 Task: Create a due date automation trigger when advanced on, on the tuesday of the week a card is due add fields without custom field "Resume" set to a number lower than 1 and lower than 10 at 11:00 AM.
Action: Mouse moved to (987, 76)
Screenshot: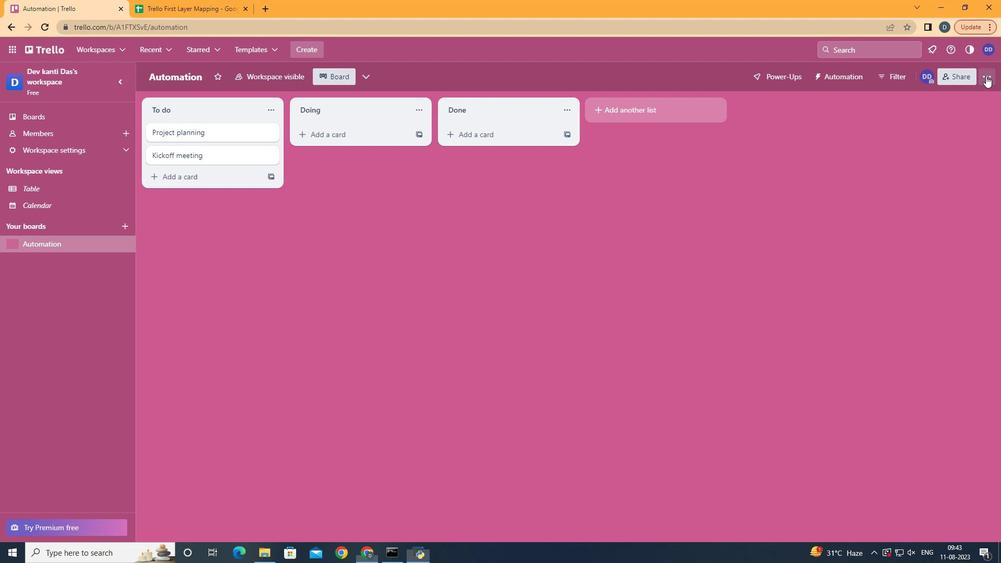
Action: Mouse pressed left at (987, 76)
Screenshot: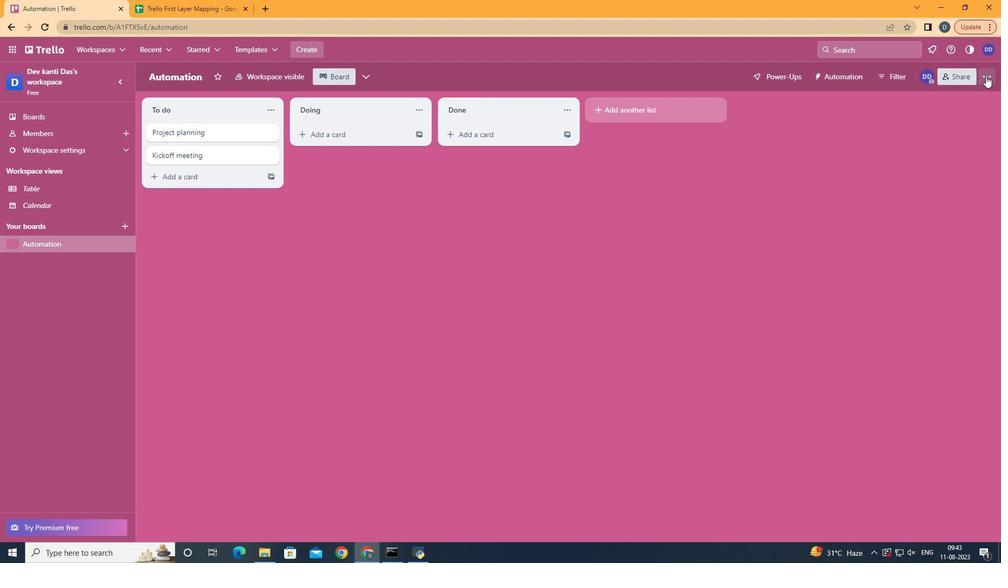 
Action: Mouse moved to (915, 217)
Screenshot: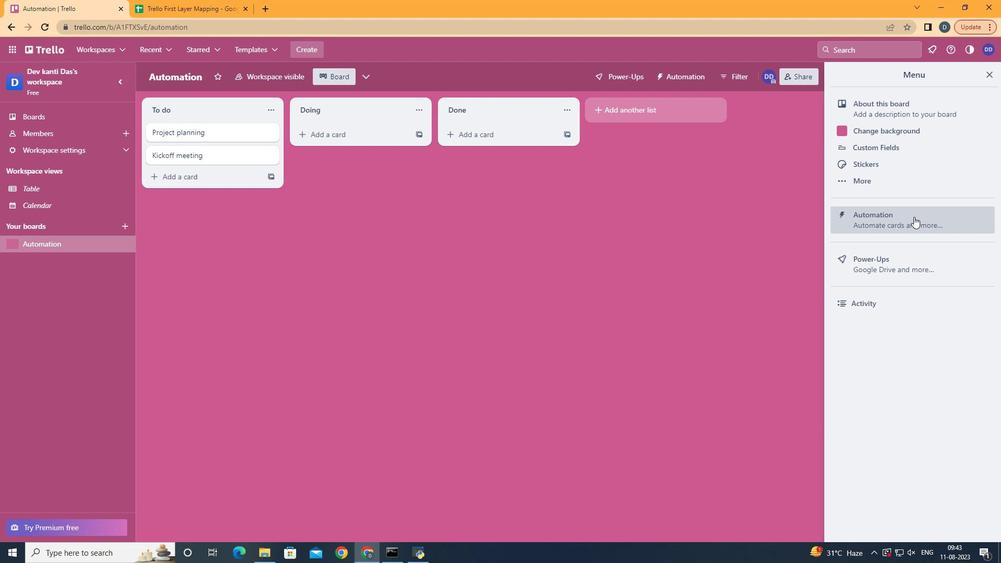 
Action: Mouse pressed left at (915, 217)
Screenshot: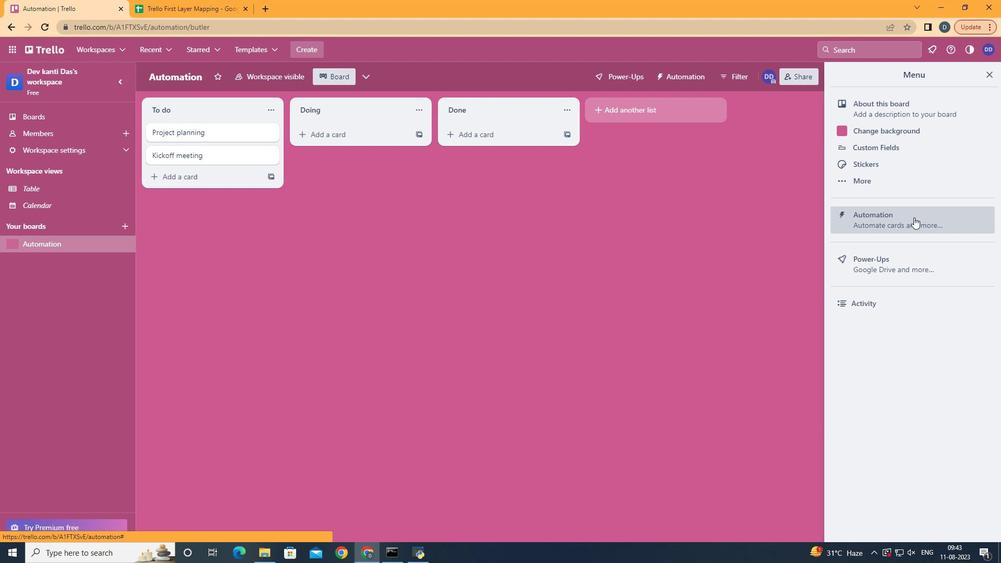 
Action: Mouse moved to (177, 210)
Screenshot: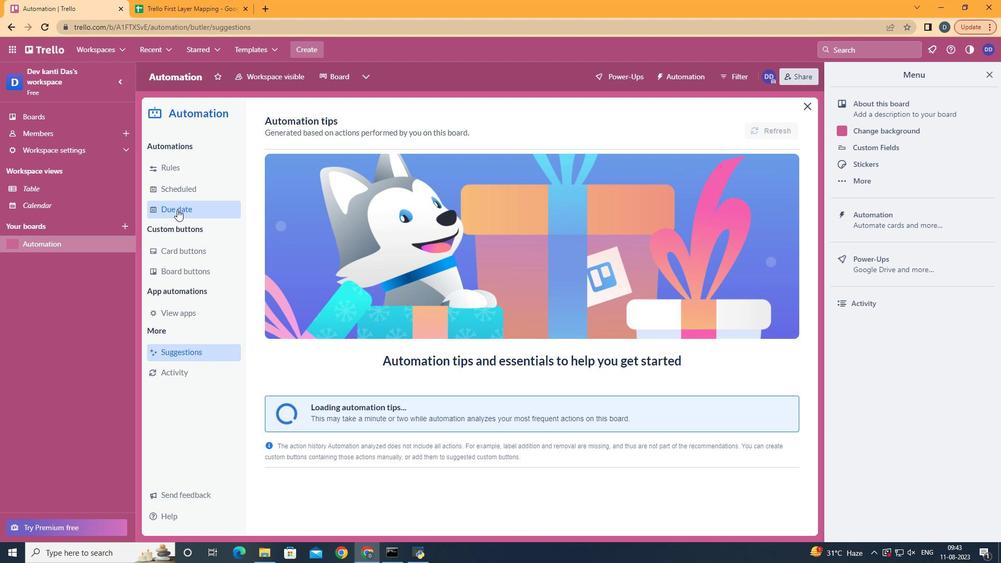 
Action: Mouse pressed left at (177, 210)
Screenshot: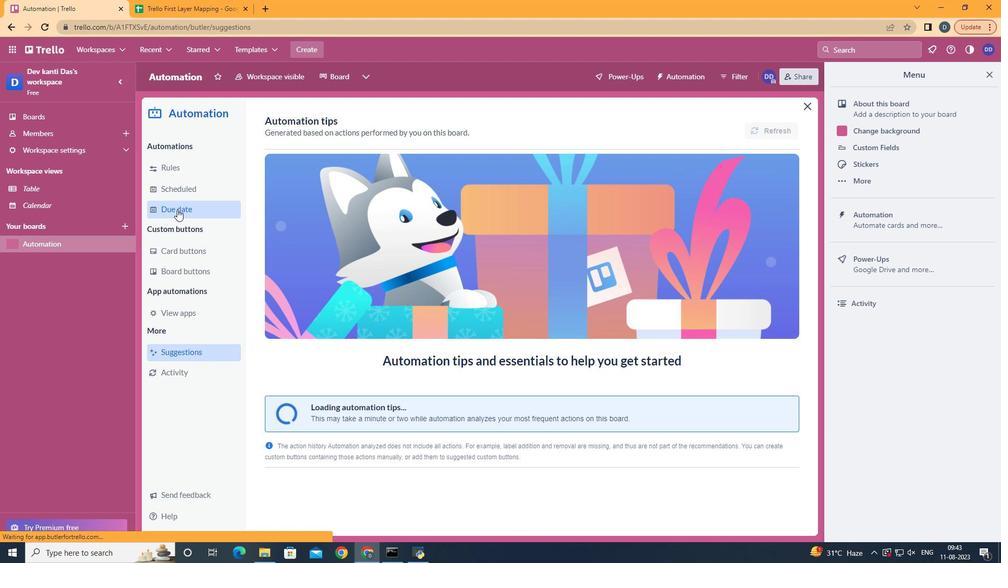 
Action: Mouse moved to (722, 117)
Screenshot: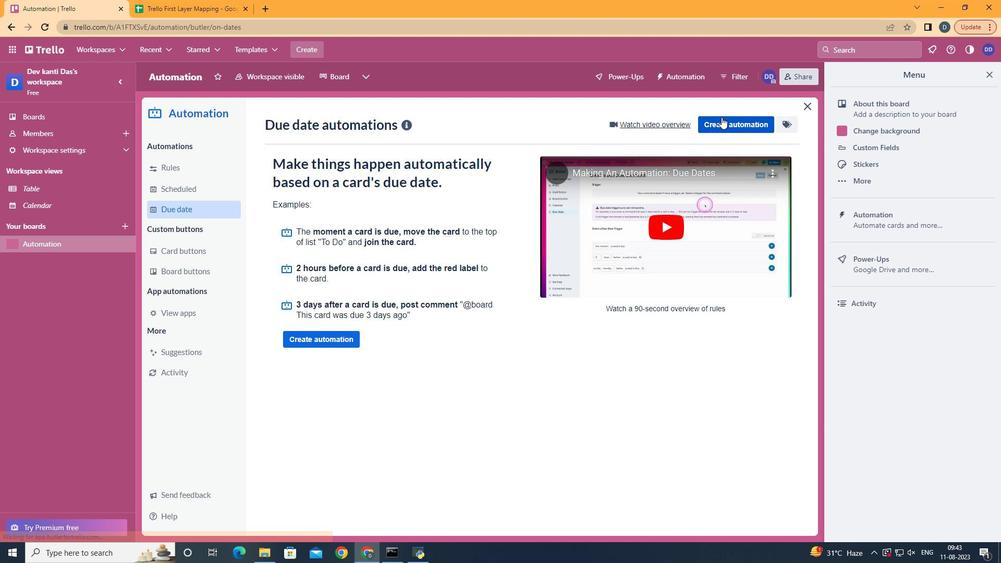 
Action: Mouse pressed left at (722, 117)
Screenshot: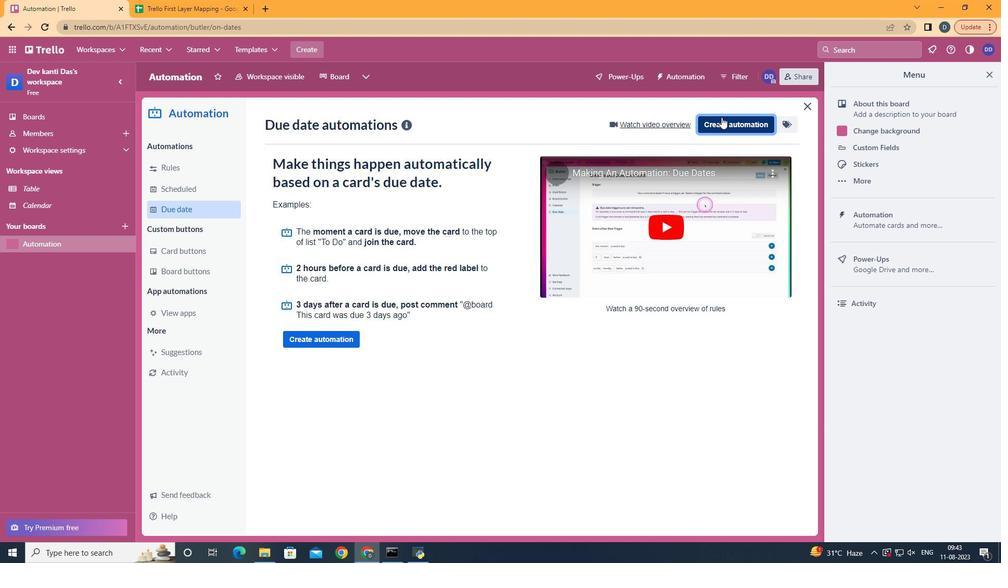 
Action: Mouse moved to (621, 223)
Screenshot: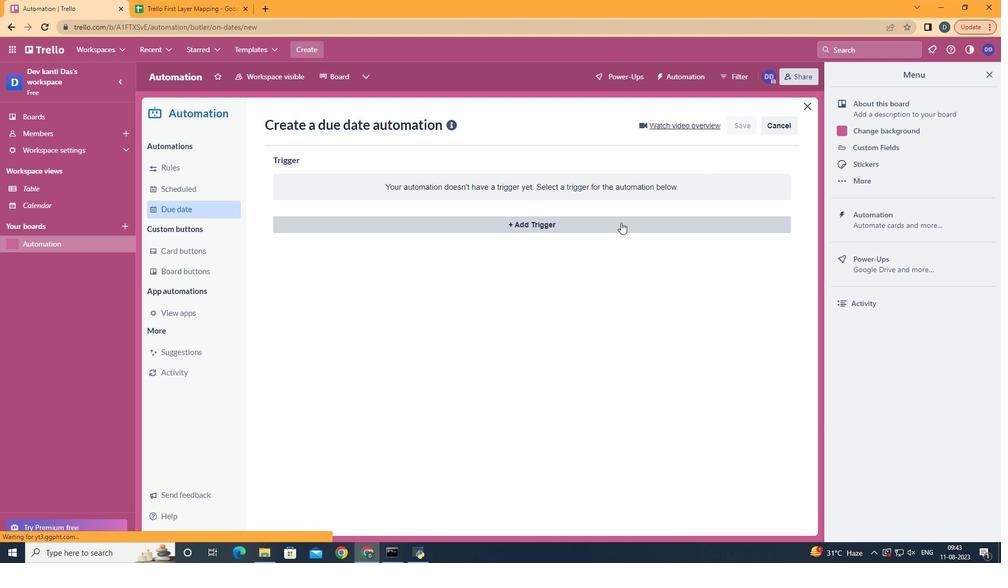 
Action: Mouse pressed left at (621, 223)
Screenshot: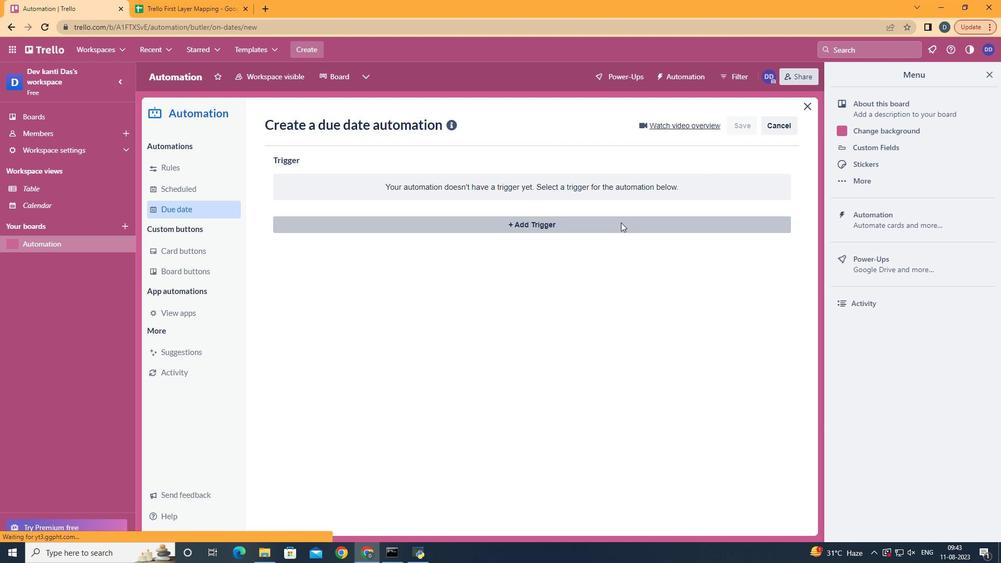 
Action: Mouse moved to (333, 292)
Screenshot: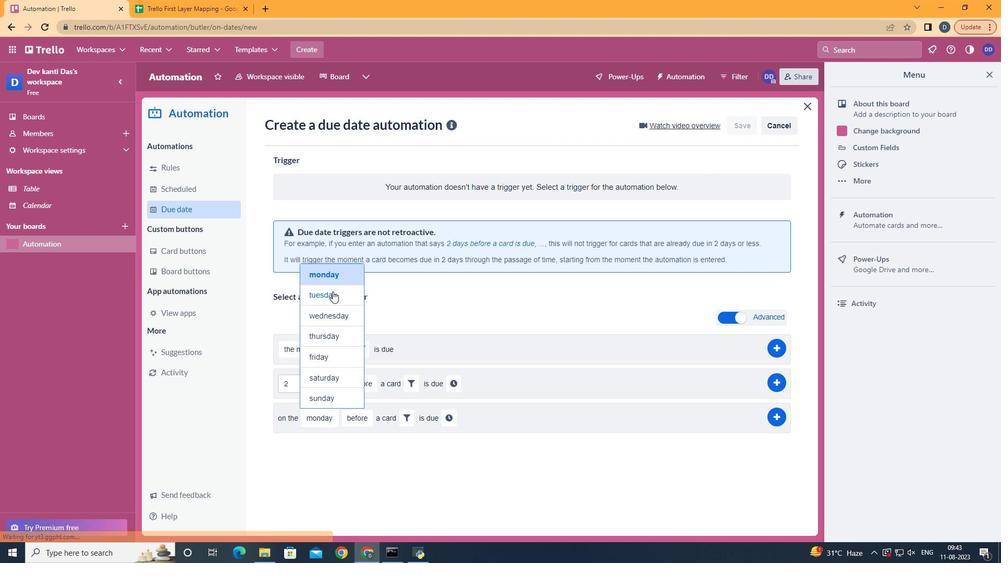 
Action: Mouse pressed left at (333, 292)
Screenshot: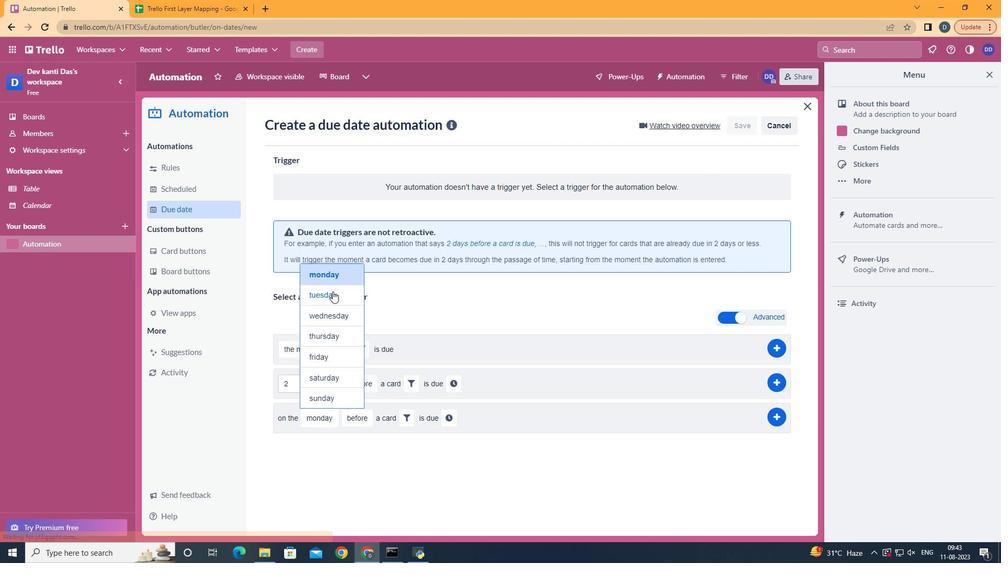 
Action: Mouse moved to (372, 473)
Screenshot: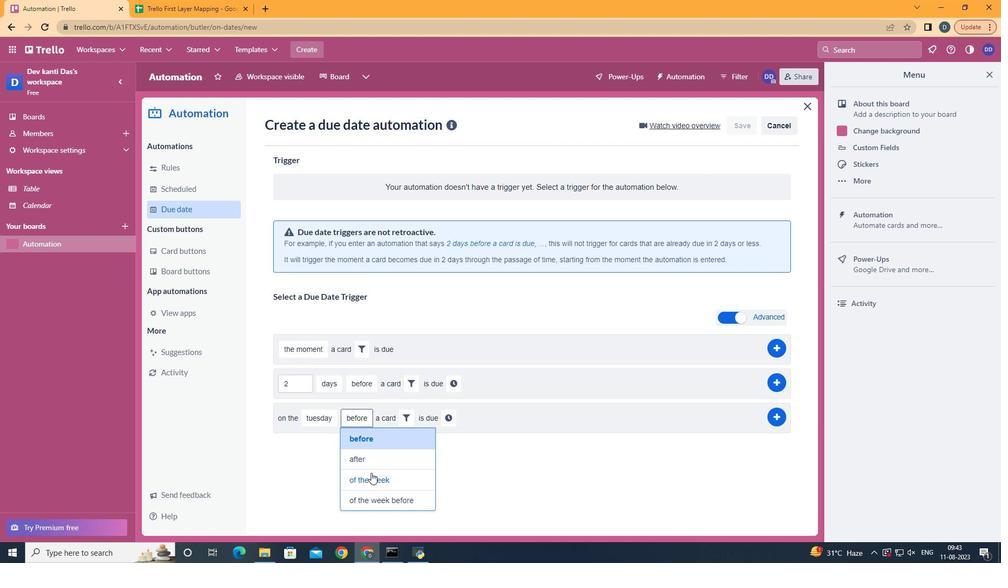 
Action: Mouse pressed left at (372, 473)
Screenshot: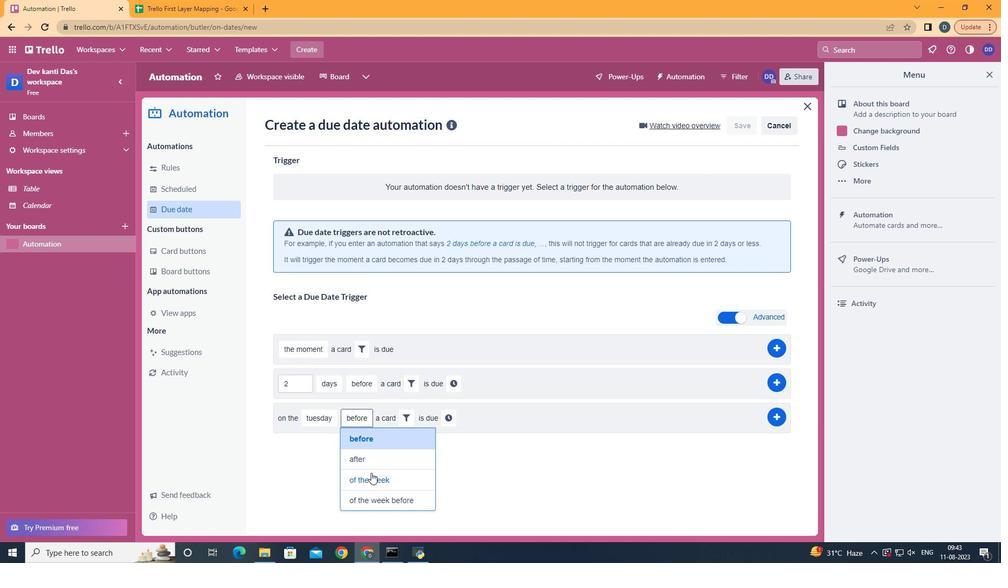 
Action: Mouse moved to (416, 412)
Screenshot: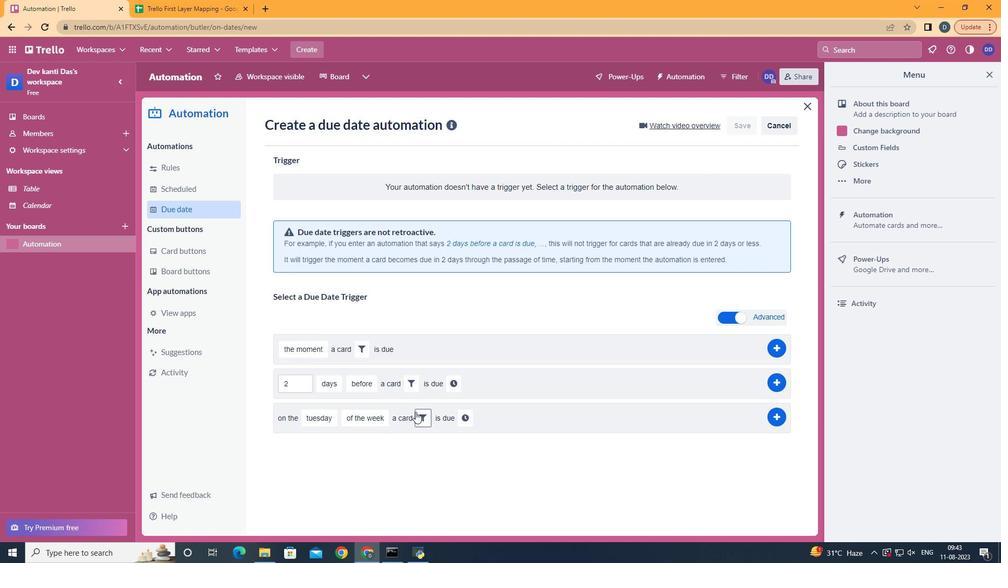 
Action: Mouse pressed left at (416, 412)
Screenshot: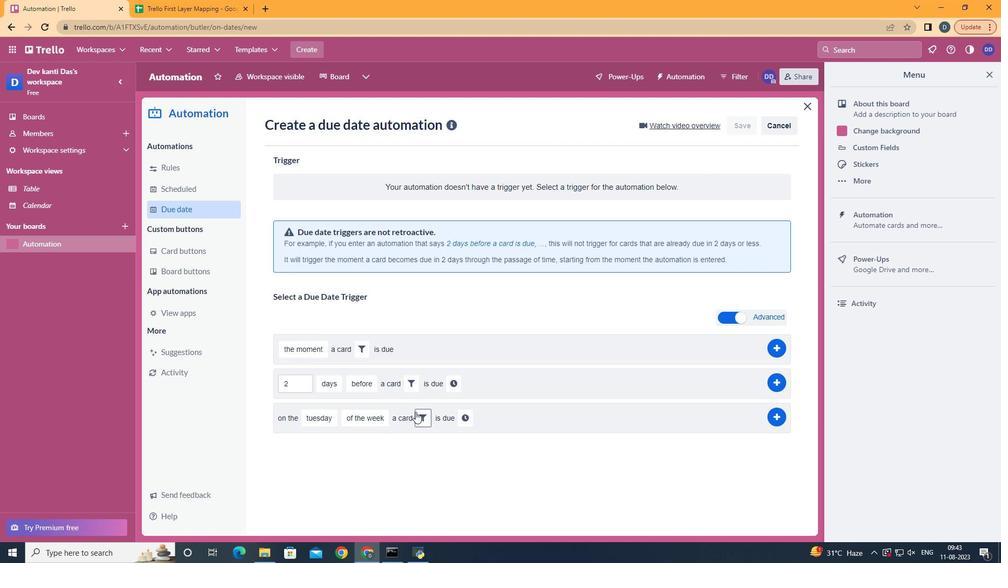 
Action: Mouse moved to (590, 454)
Screenshot: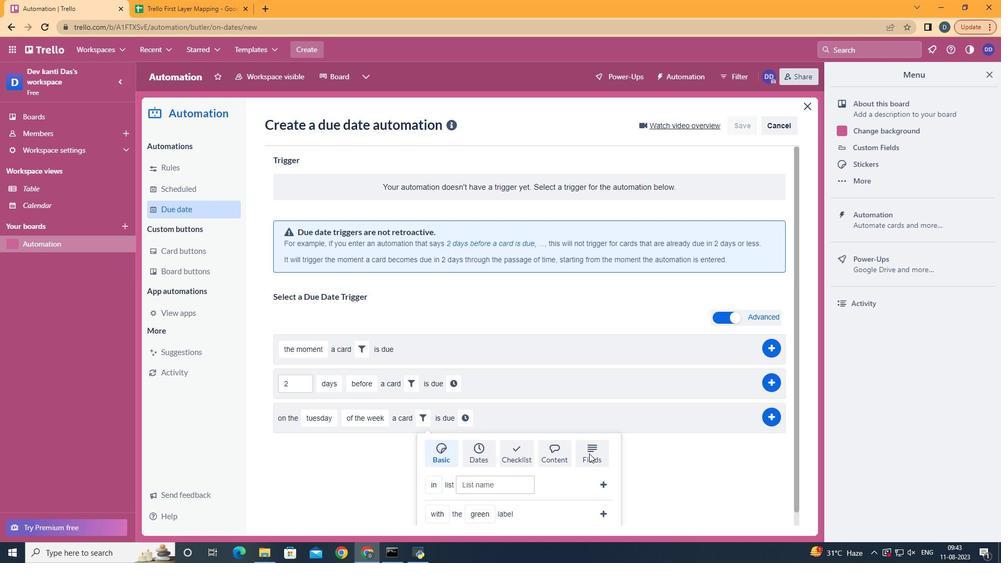 
Action: Mouse pressed left at (590, 454)
Screenshot: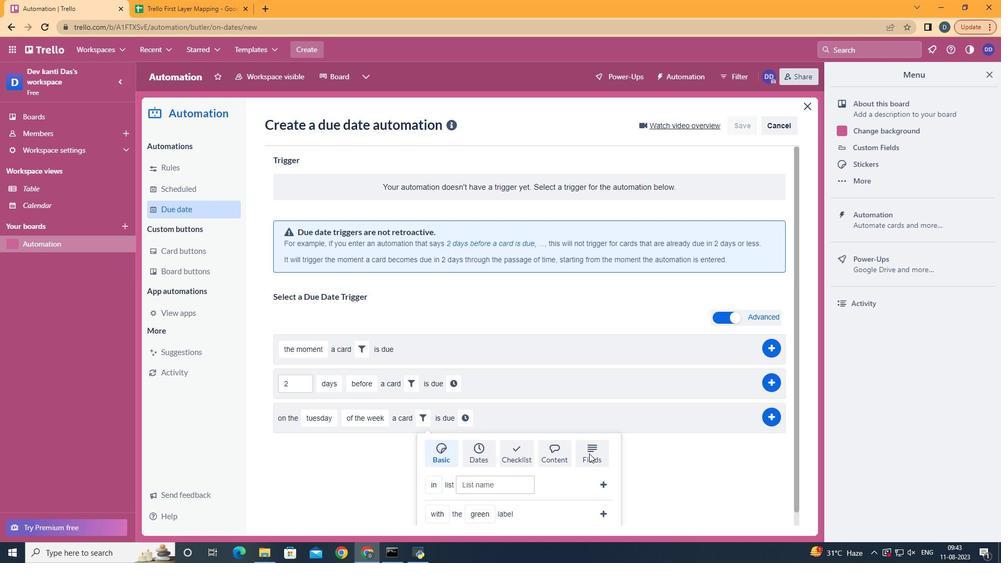 
Action: Mouse scrolled (590, 453) with delta (0, 0)
Screenshot: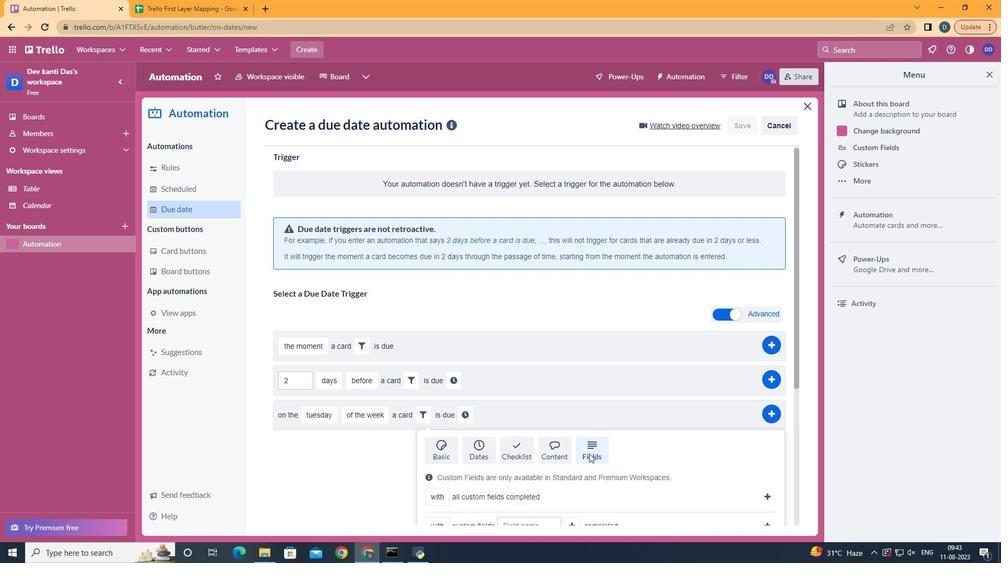 
Action: Mouse scrolled (590, 453) with delta (0, 0)
Screenshot: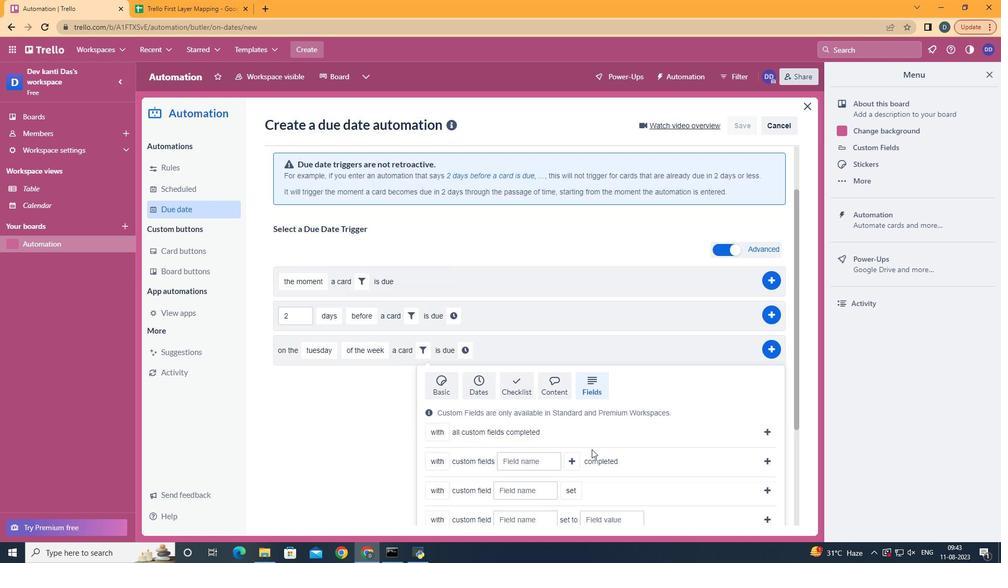 
Action: Mouse scrolled (590, 453) with delta (0, 0)
Screenshot: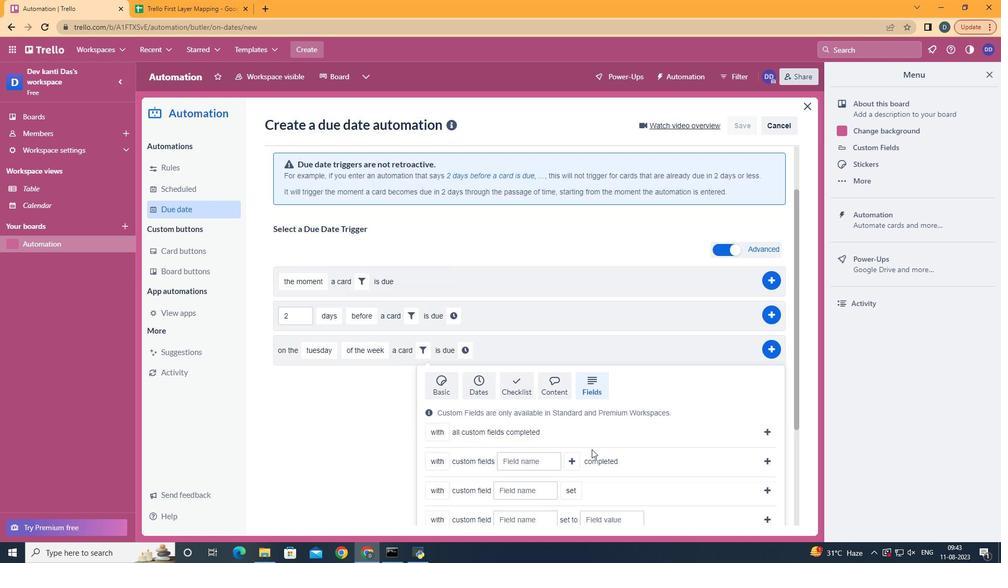 
Action: Mouse scrolled (590, 453) with delta (0, 0)
Screenshot: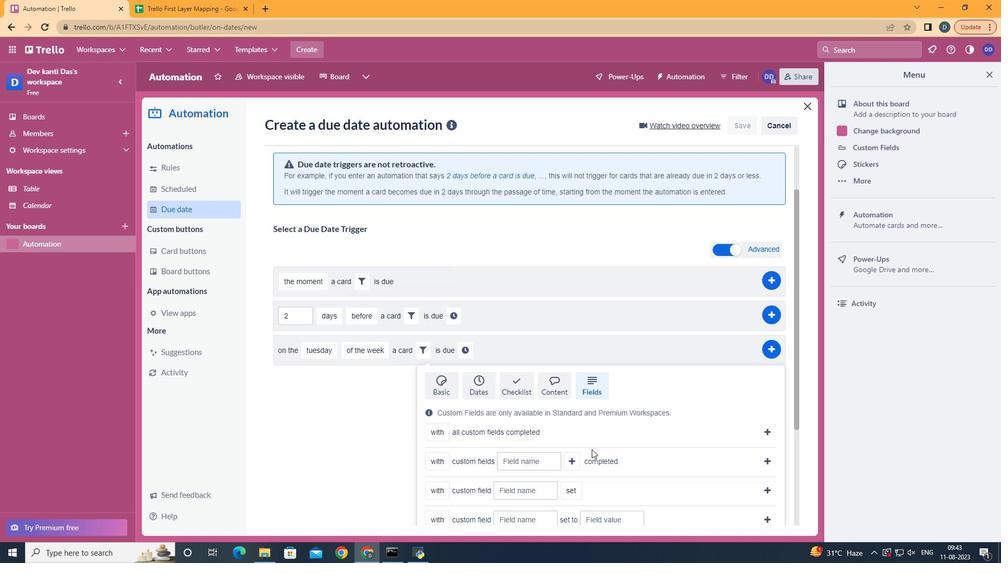 
Action: Mouse scrolled (590, 453) with delta (0, 0)
Screenshot: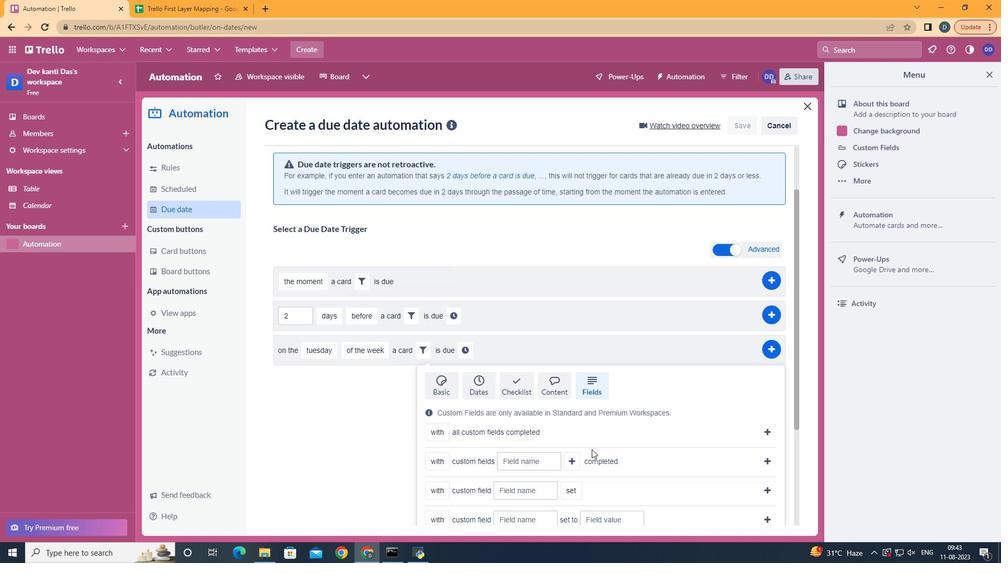 
Action: Mouse moved to (624, 391)
Screenshot: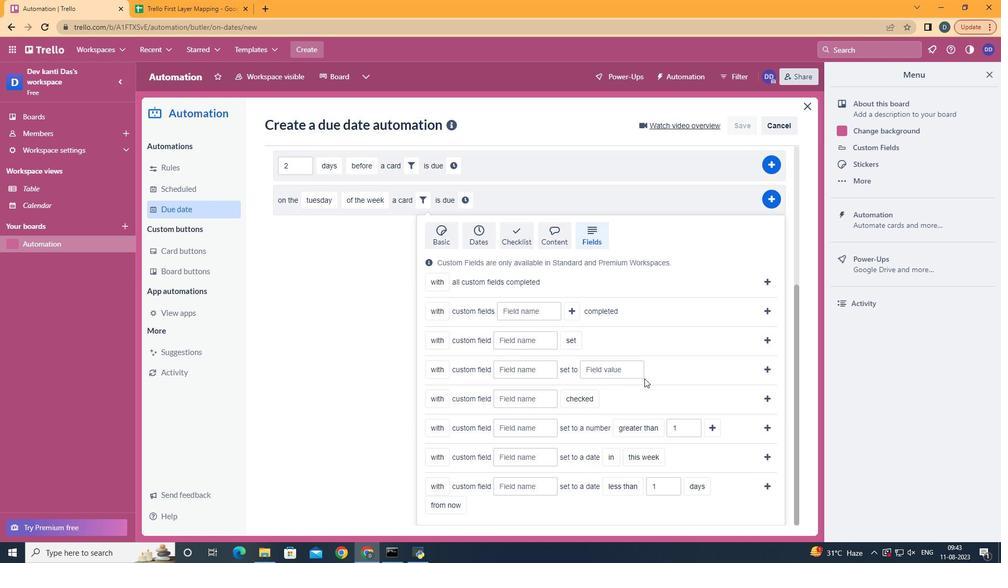 
Action: Mouse scrolled (624, 390) with delta (0, 0)
Screenshot: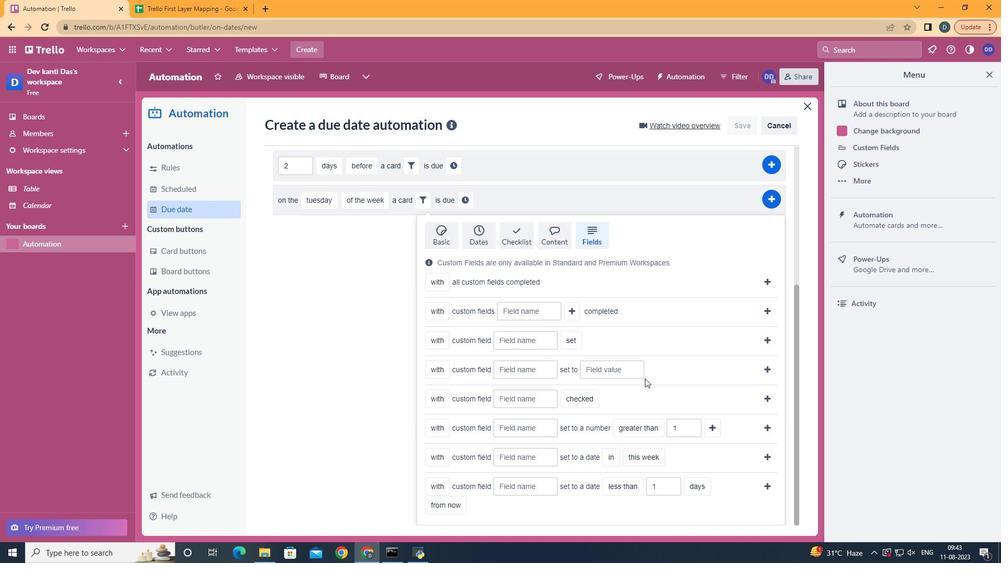 
Action: Mouse scrolled (624, 390) with delta (0, 0)
Screenshot: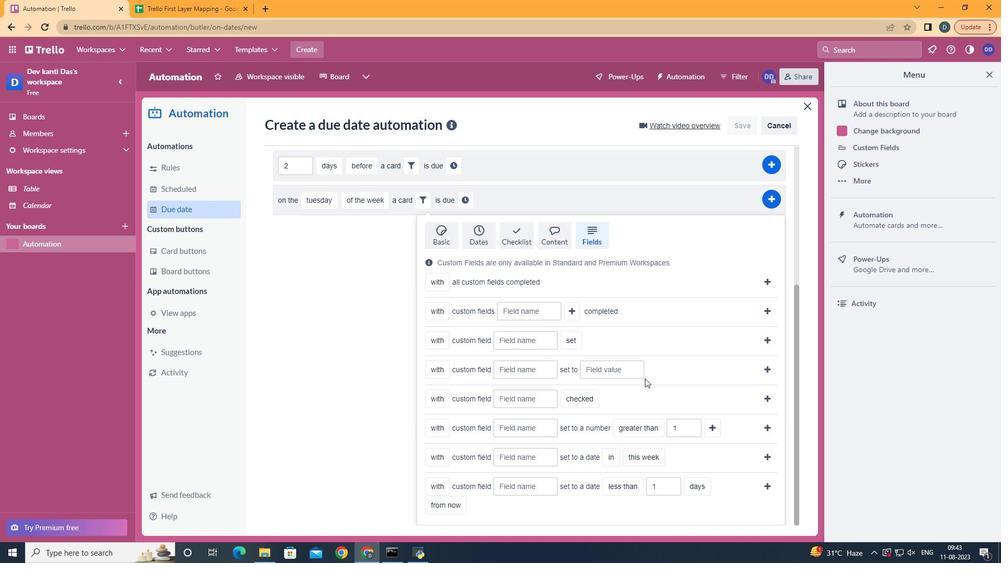 
Action: Mouse scrolled (624, 390) with delta (0, 0)
Screenshot: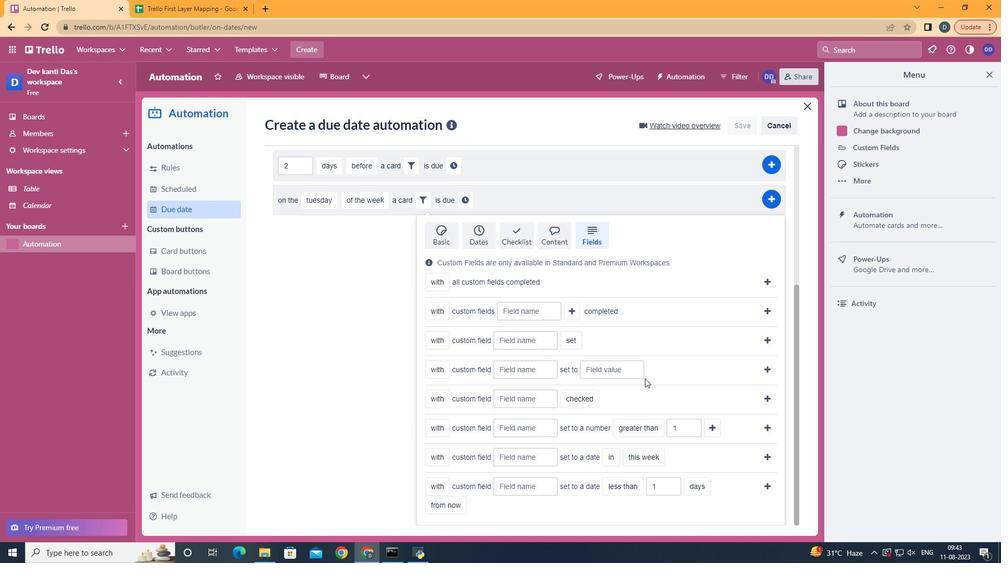 
Action: Mouse moved to (625, 390)
Screenshot: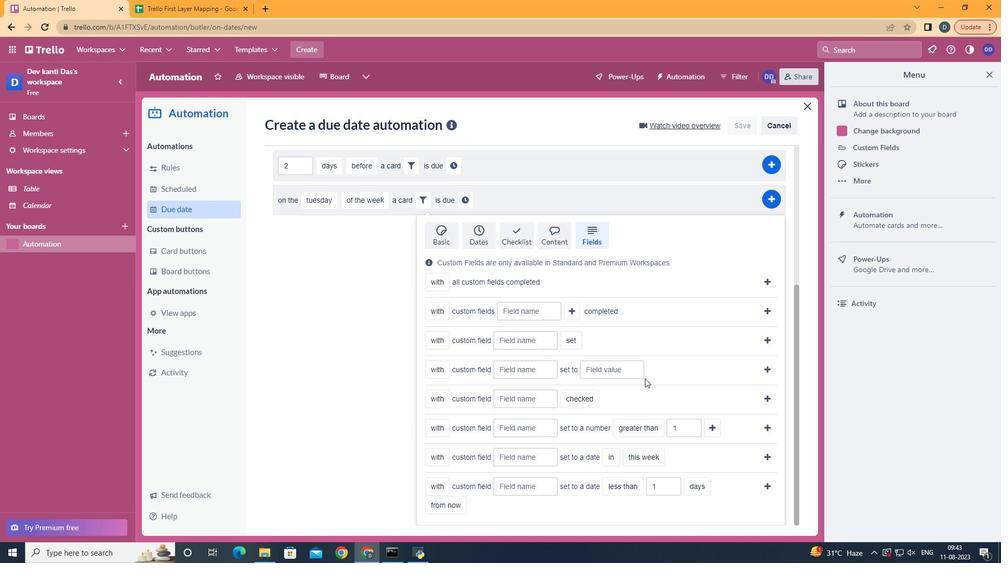 
Action: Mouse scrolled (625, 390) with delta (0, 0)
Screenshot: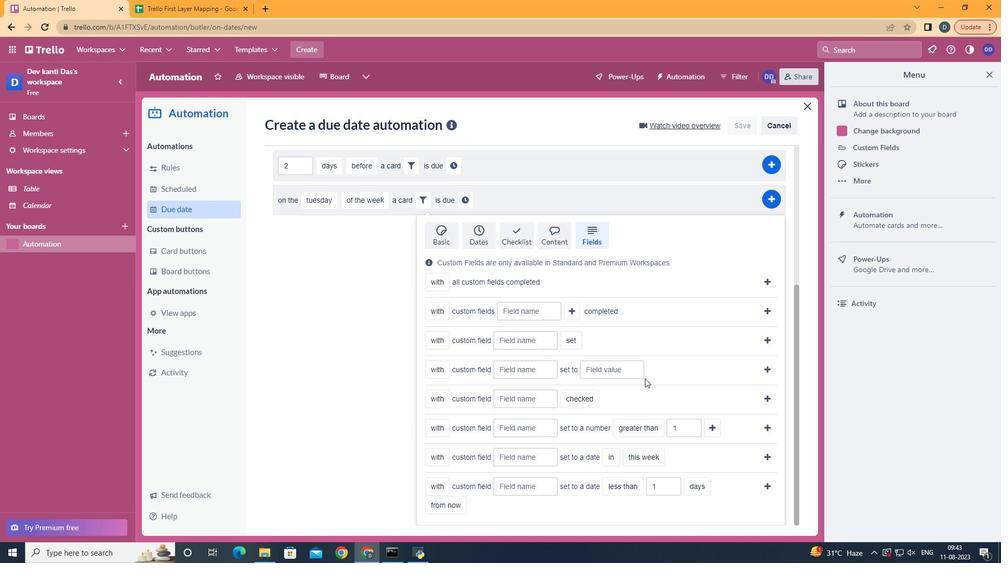 
Action: Mouse moved to (448, 463)
Screenshot: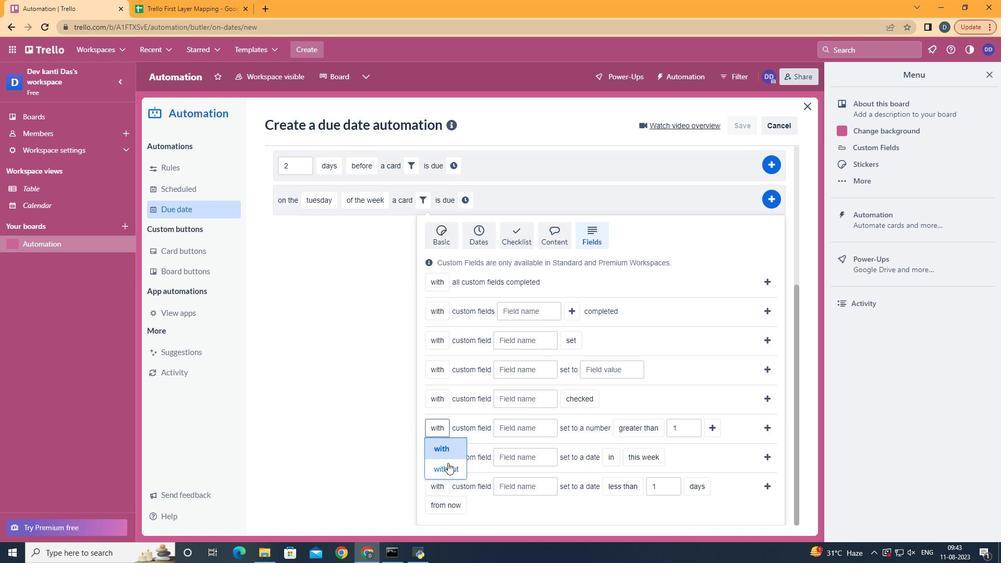 
Action: Mouse pressed left at (448, 463)
Screenshot: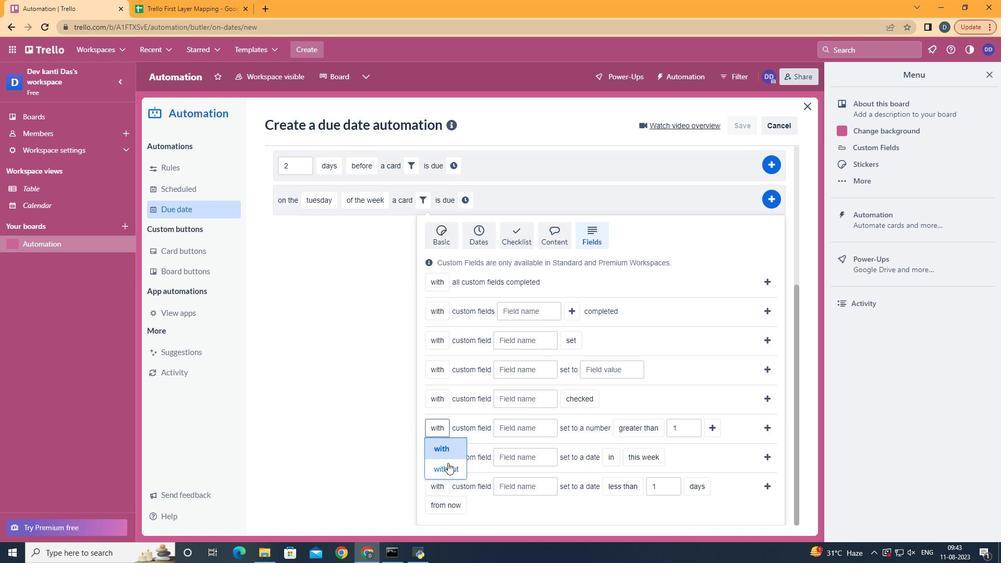 
Action: Mouse moved to (539, 427)
Screenshot: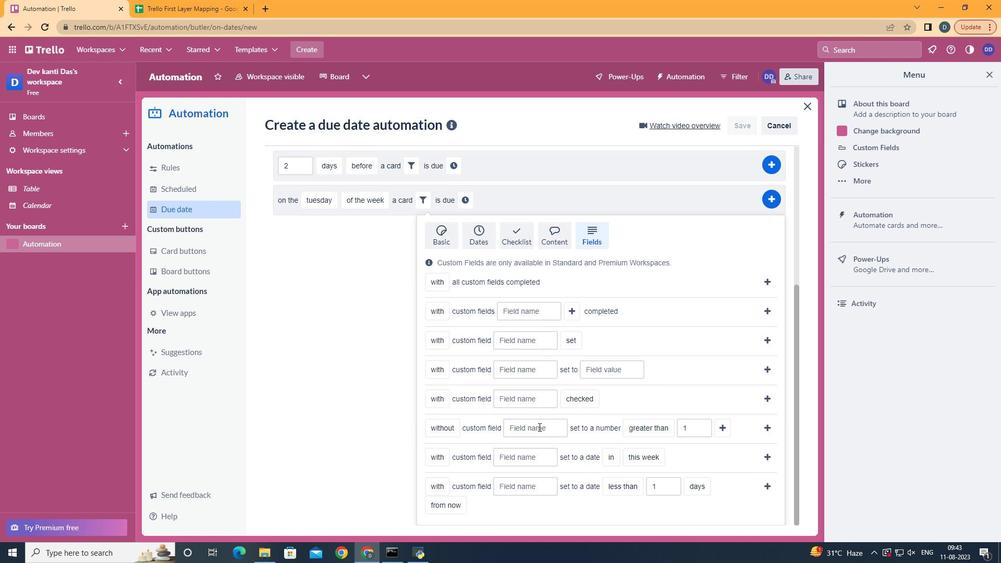
Action: Mouse pressed left at (539, 427)
Screenshot: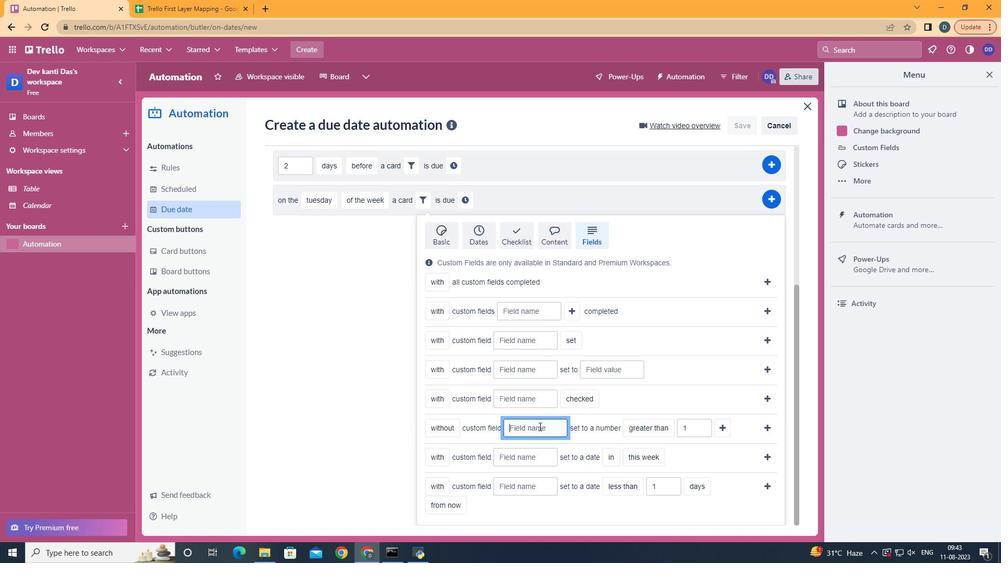 
Action: Mouse moved to (541, 424)
Screenshot: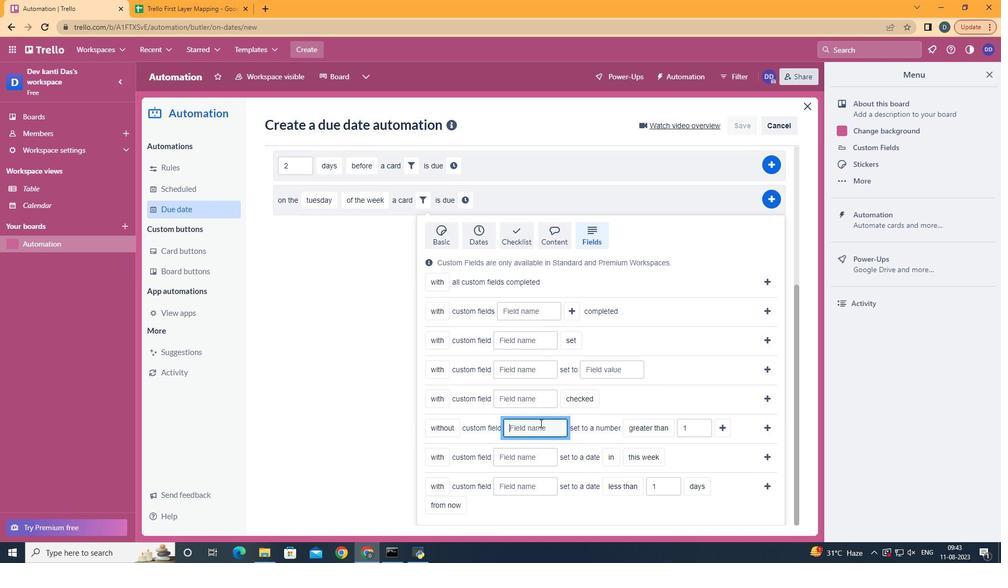 
Action: Key pressed <Key.shift>Resume
Screenshot: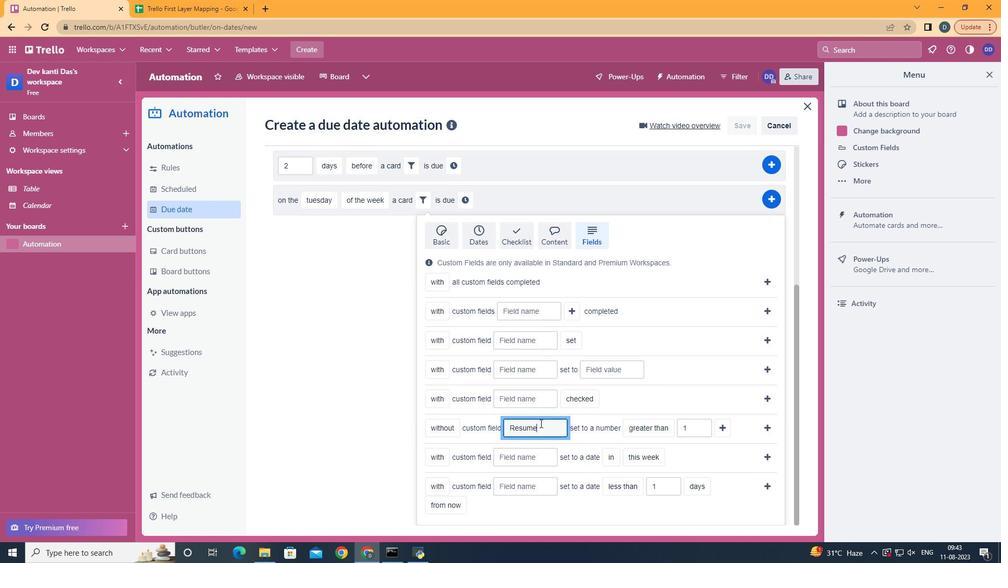
Action: Mouse moved to (659, 489)
Screenshot: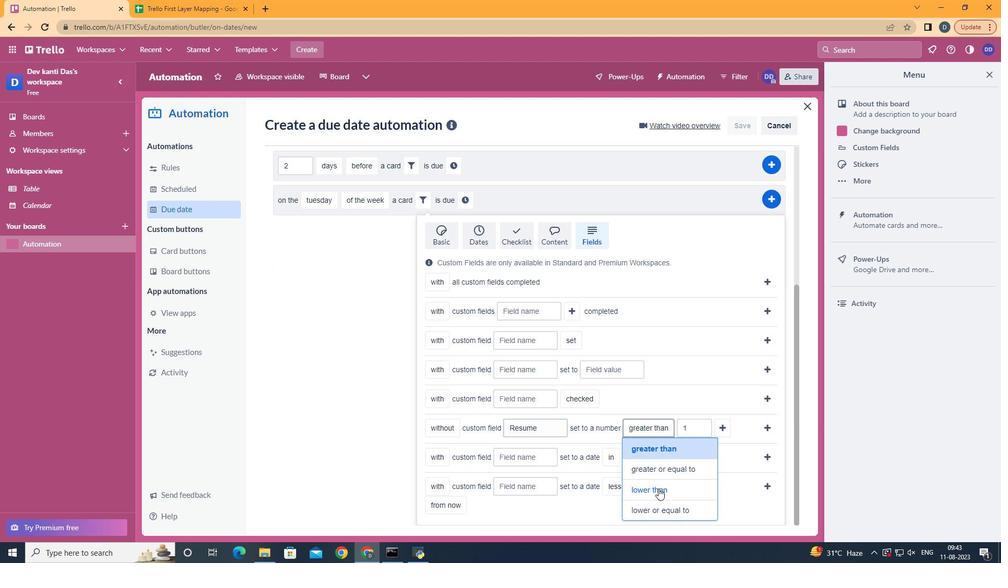 
Action: Mouse pressed left at (659, 489)
Screenshot: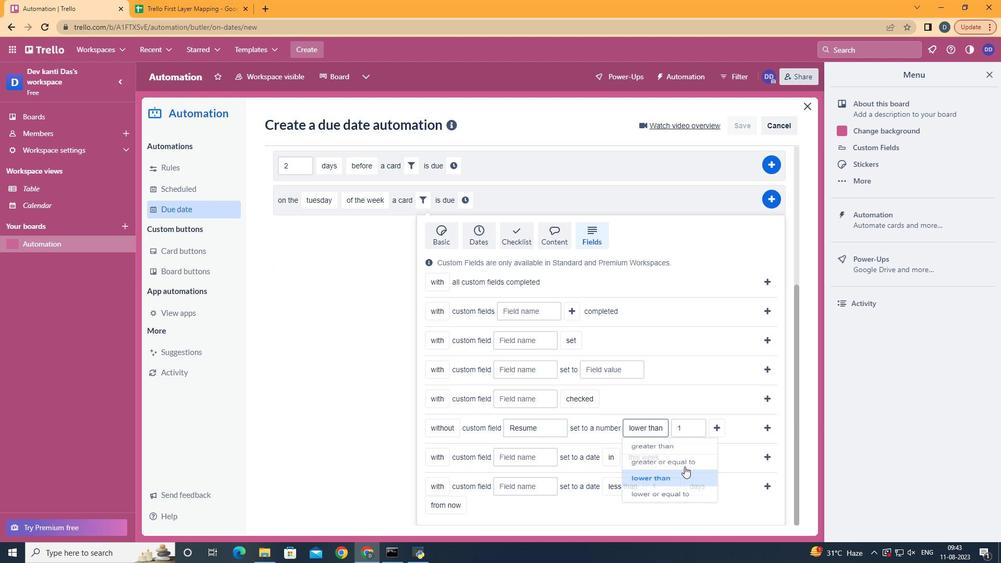 
Action: Mouse moved to (727, 429)
Screenshot: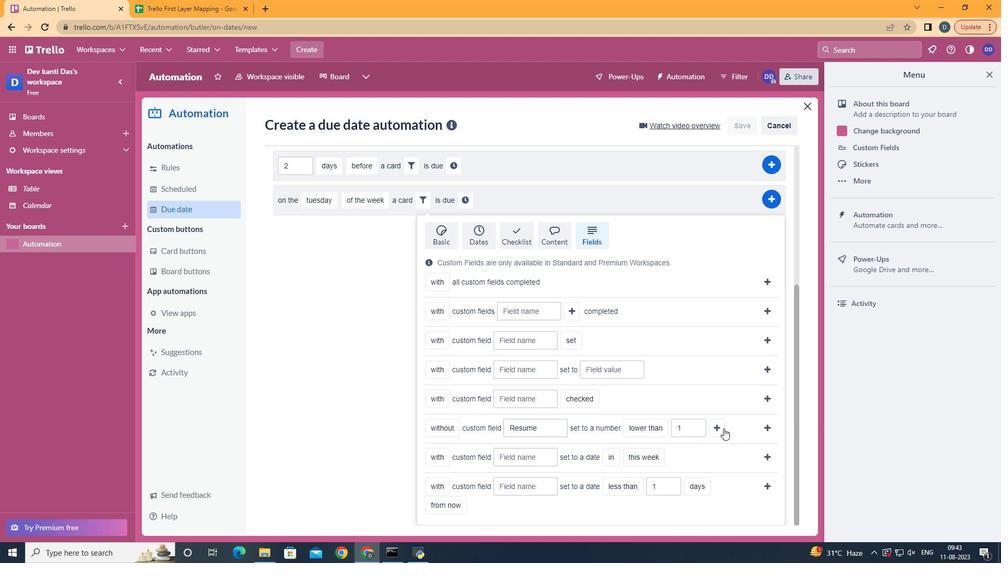 
Action: Mouse pressed left at (727, 429)
Screenshot: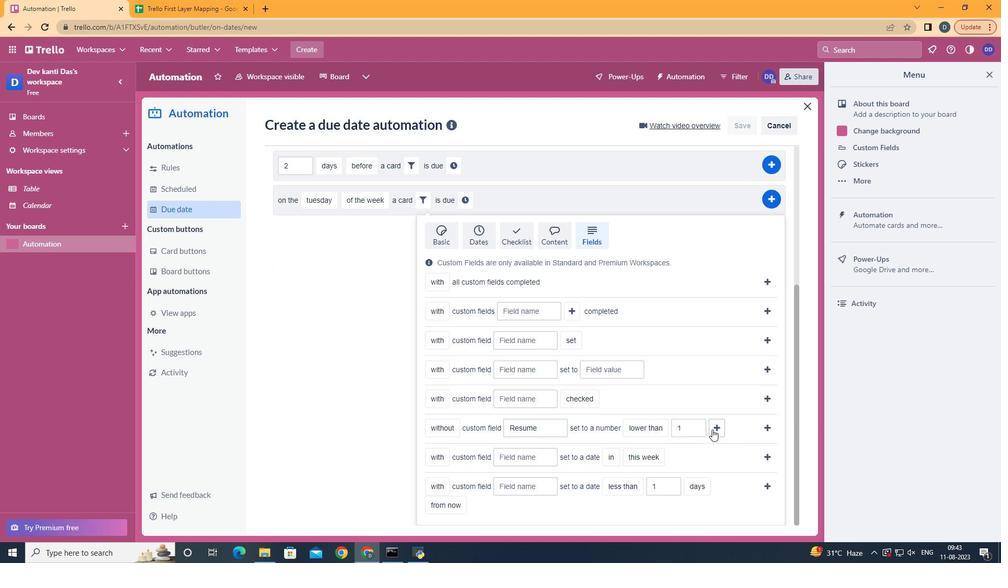 
Action: Mouse moved to (712, 430)
Screenshot: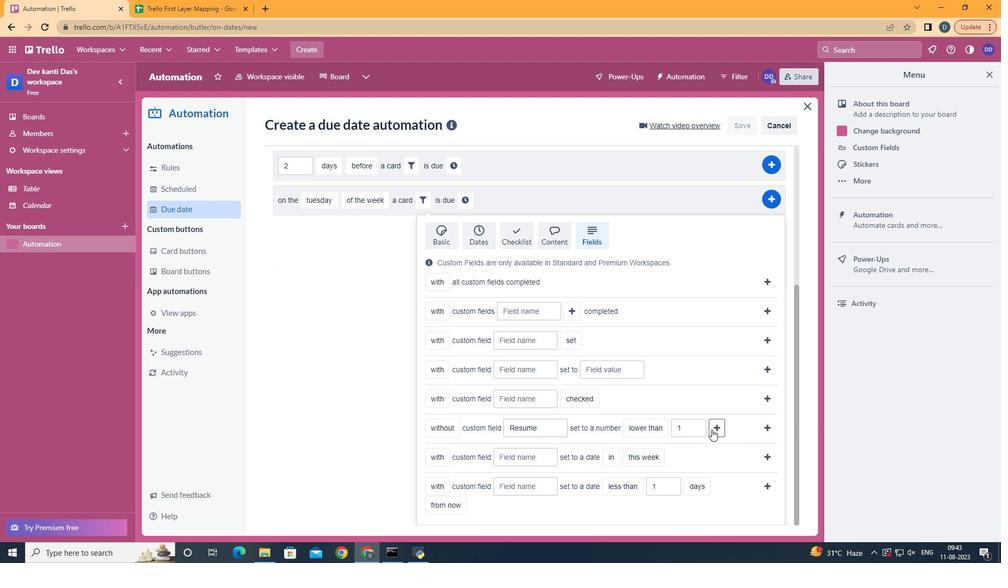 
Action: Mouse pressed left at (712, 430)
Screenshot: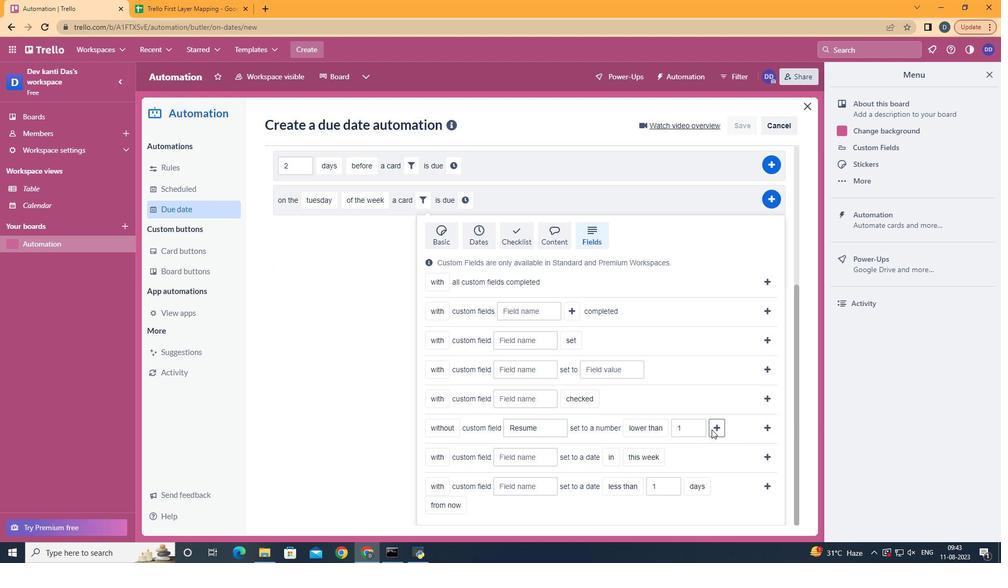 
Action: Mouse moved to (485, 362)
Screenshot: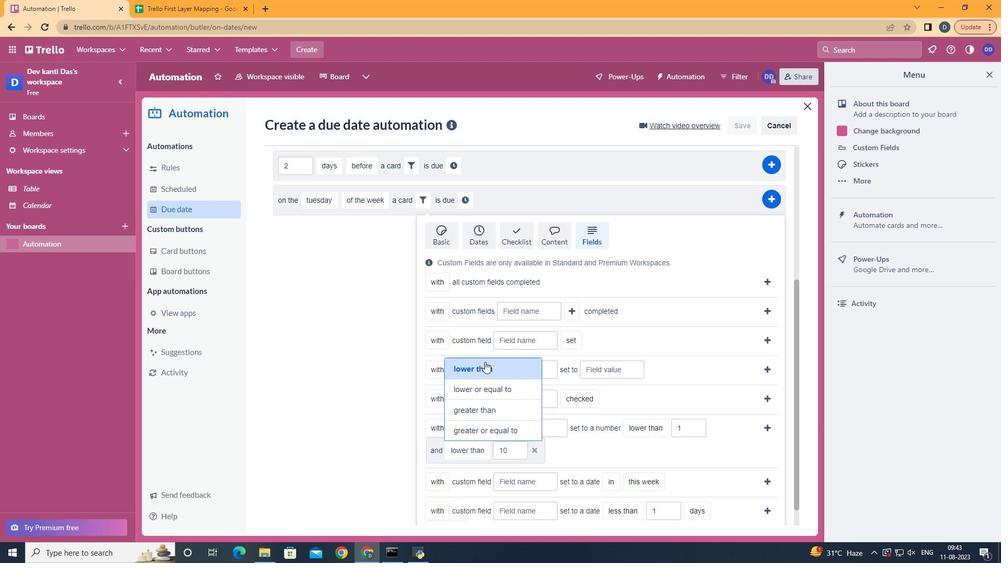 
Action: Mouse pressed left at (485, 362)
Screenshot: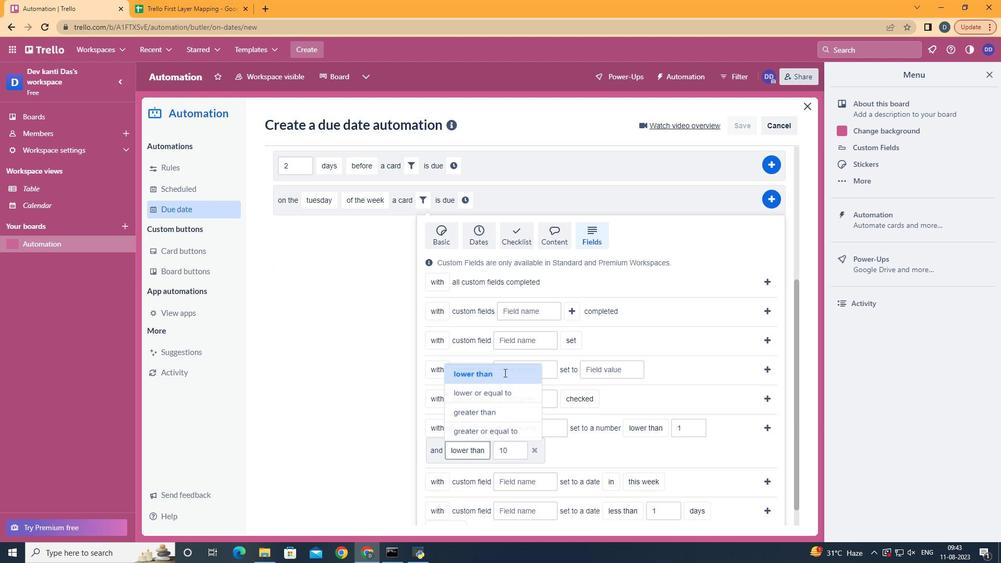 
Action: Mouse moved to (762, 428)
Screenshot: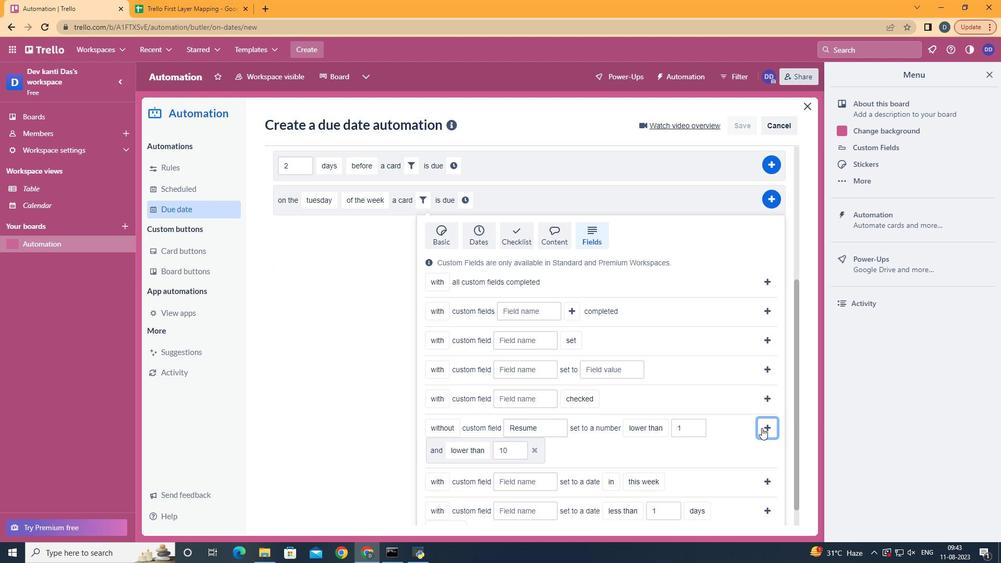 
Action: Mouse pressed left at (762, 428)
Screenshot: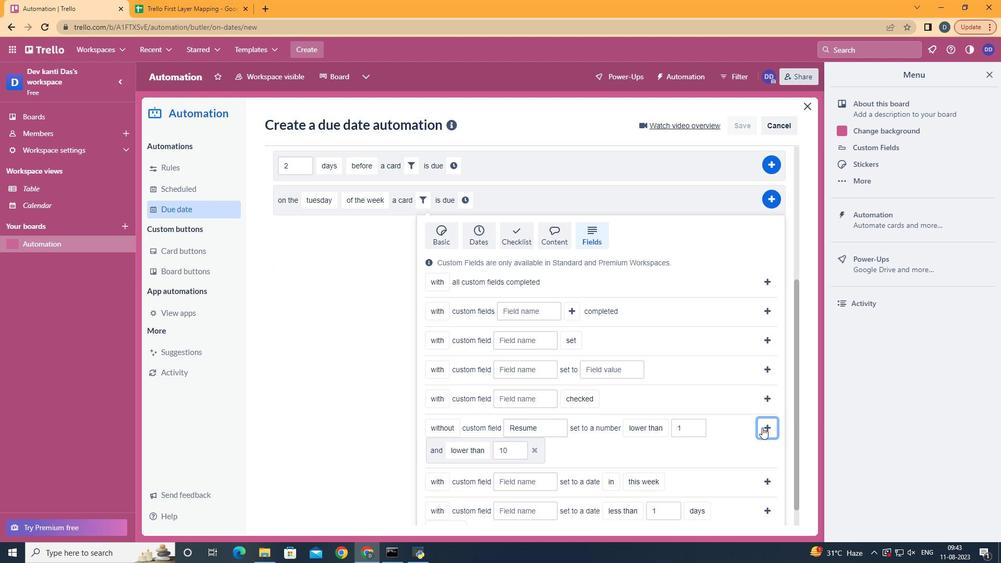 
Action: Mouse moved to (745, 418)
Screenshot: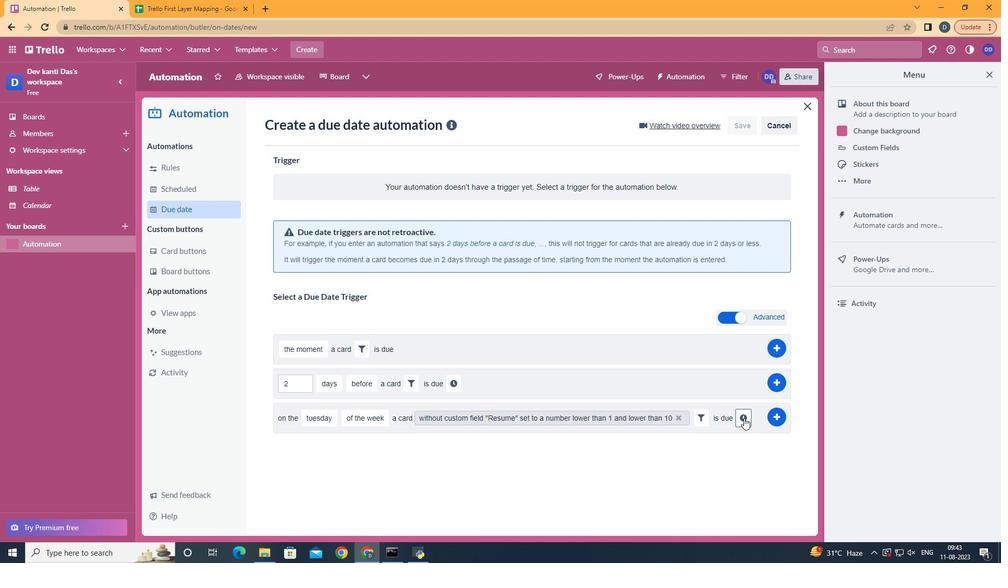 
Action: Mouse pressed left at (745, 418)
Screenshot: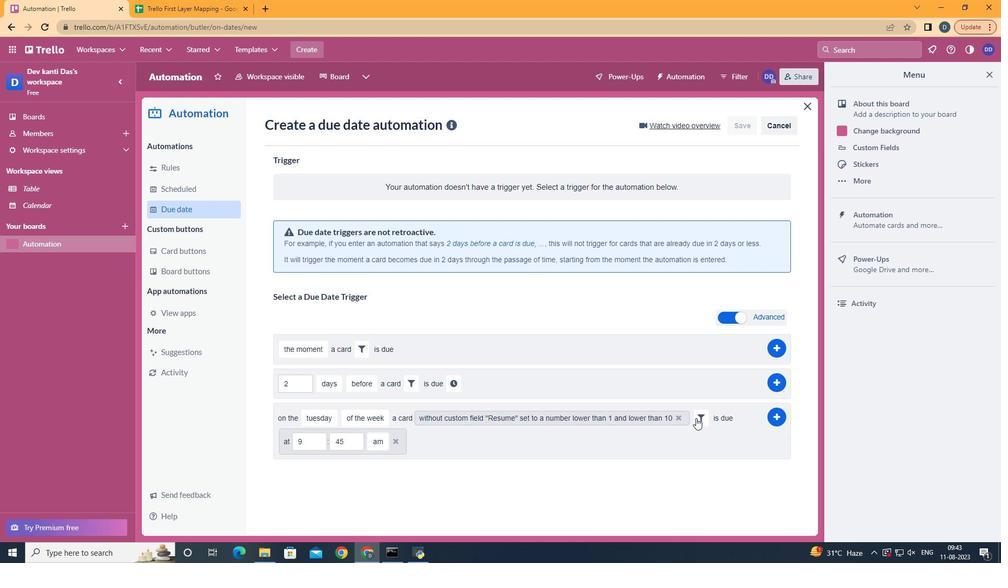 
Action: Mouse moved to (321, 437)
Screenshot: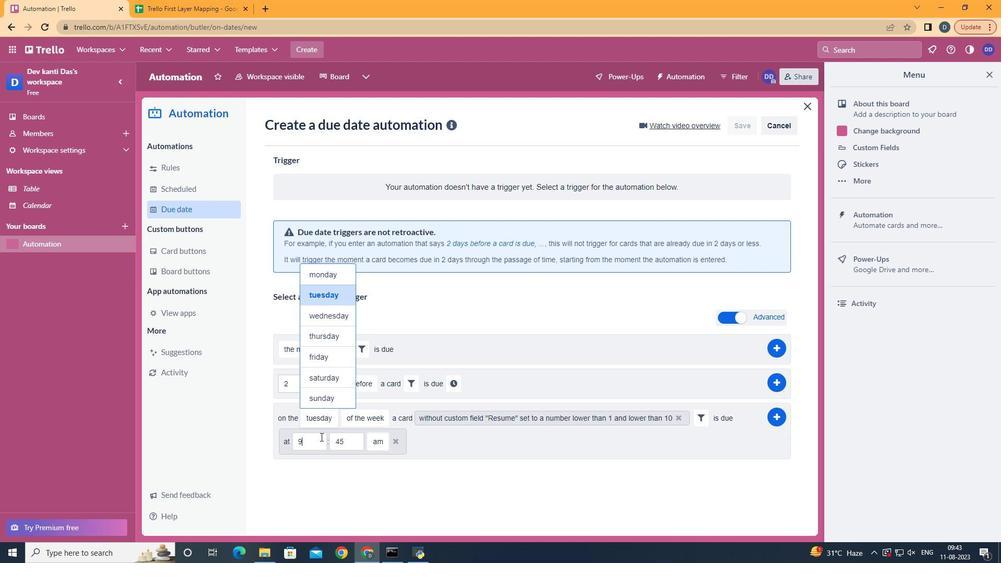 
Action: Mouse pressed left at (321, 437)
Screenshot: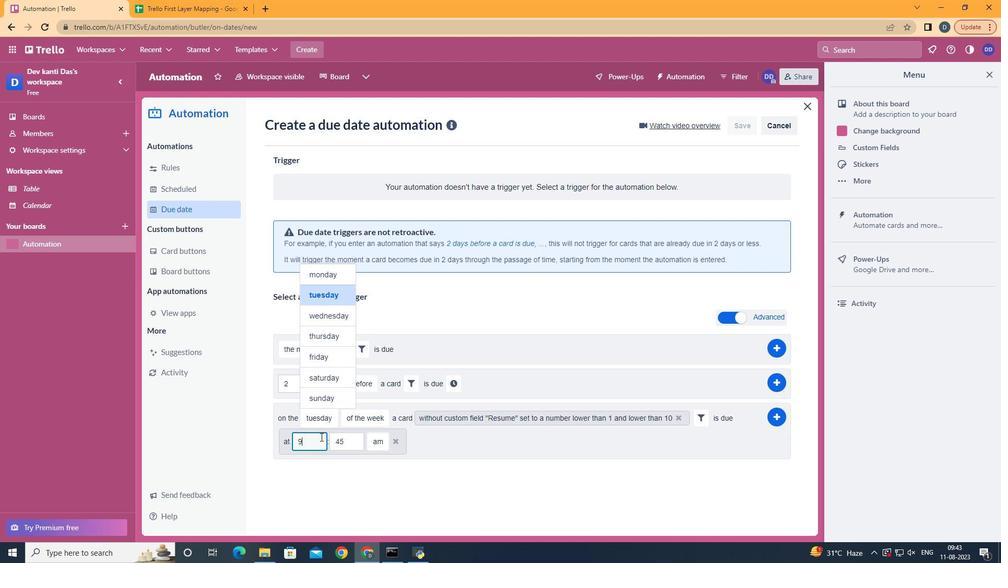 
Action: Key pressed <Key.backspace>11
Screenshot: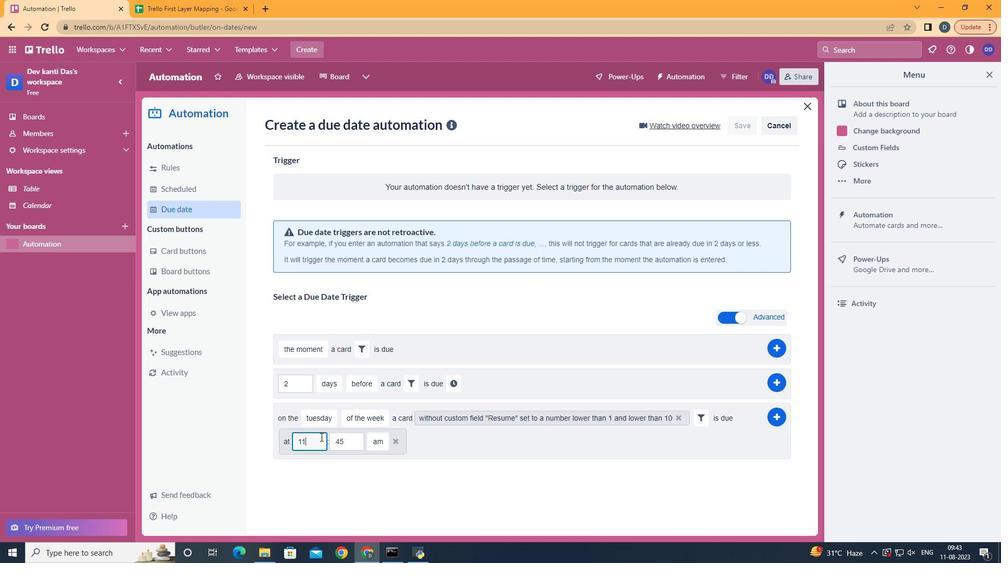
Action: Mouse moved to (353, 451)
Screenshot: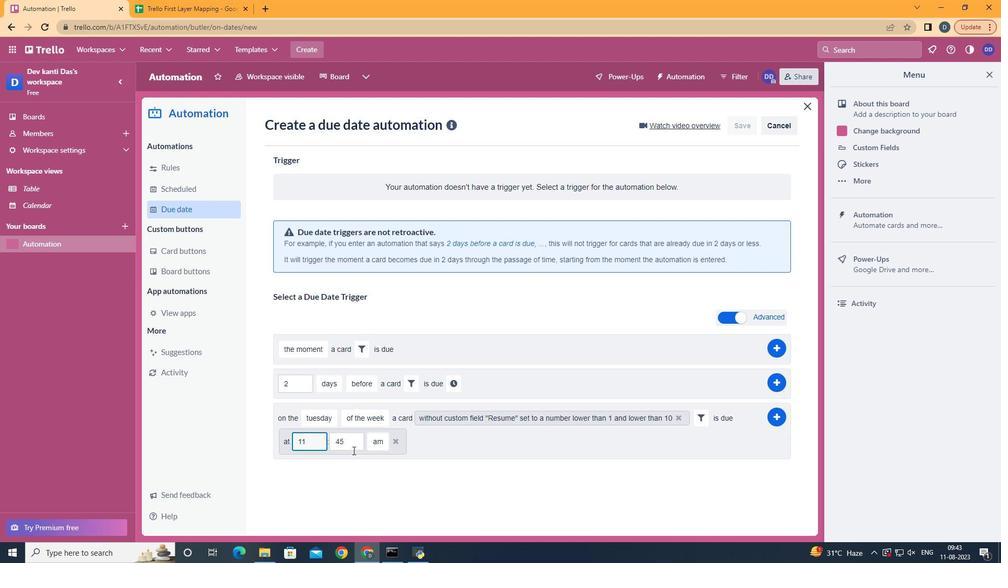 
Action: Mouse pressed left at (353, 451)
Screenshot: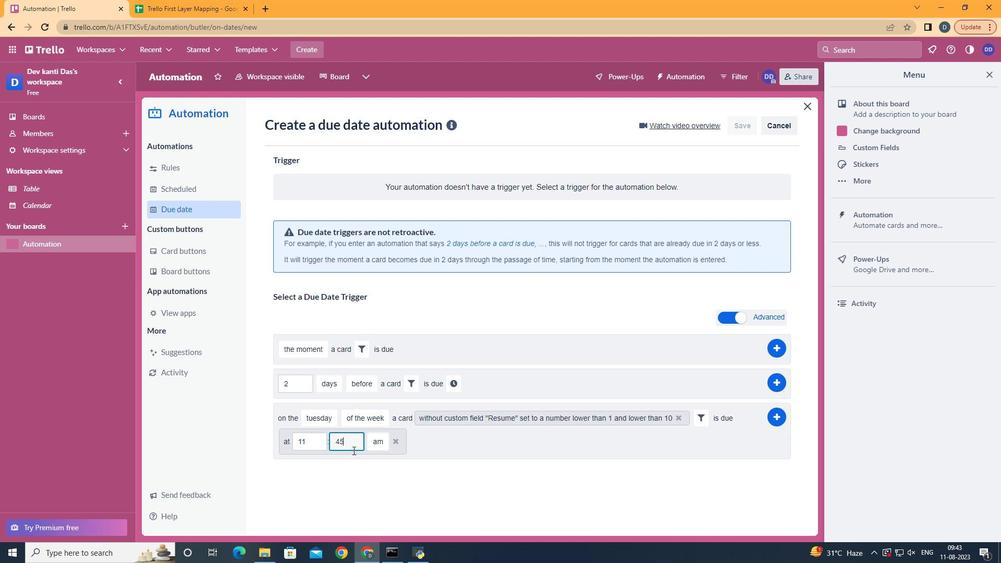 
Action: Key pressed <Key.backspace><Key.backspace>00
Screenshot: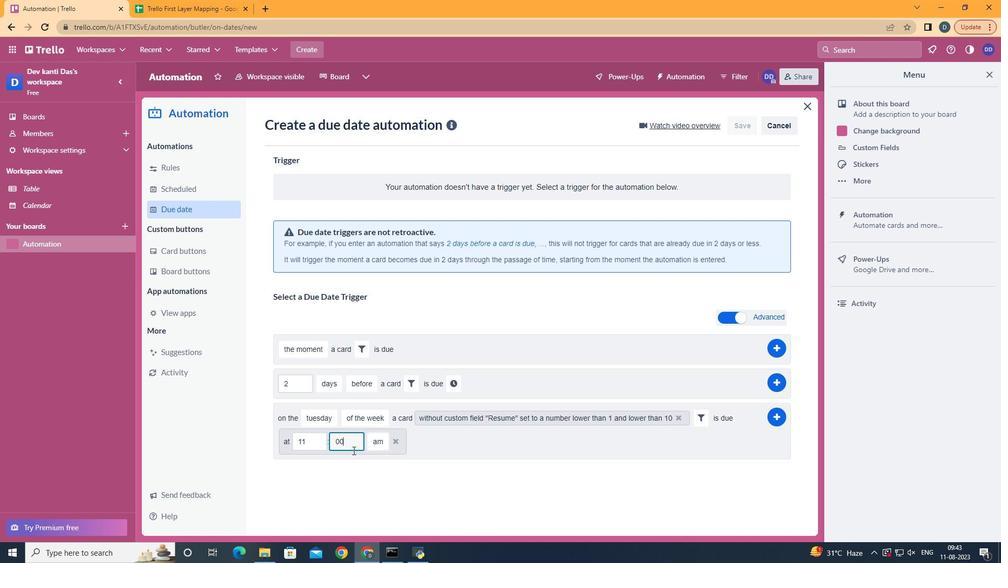 
Action: Mouse moved to (784, 415)
Screenshot: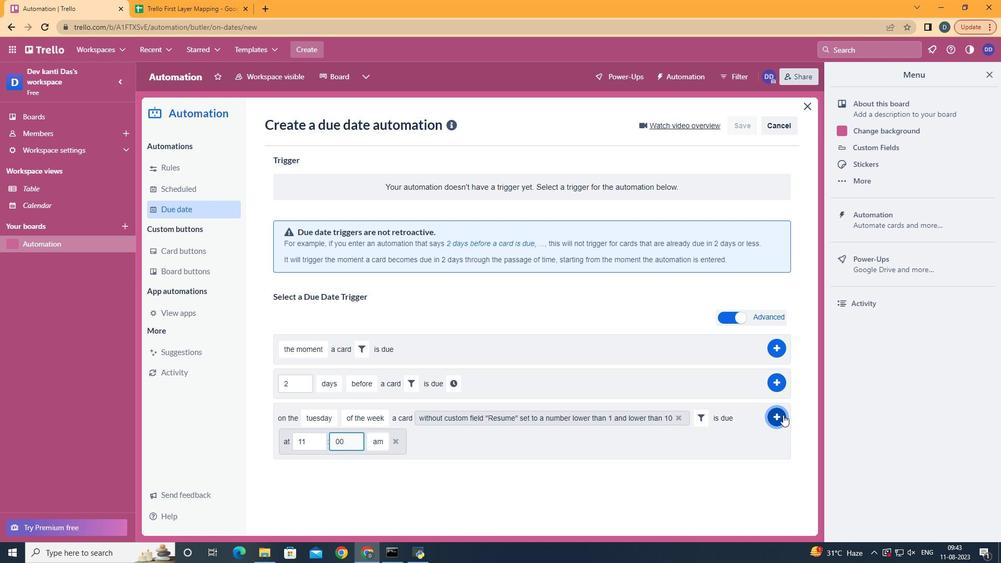 
Action: Mouse pressed left at (784, 415)
Screenshot: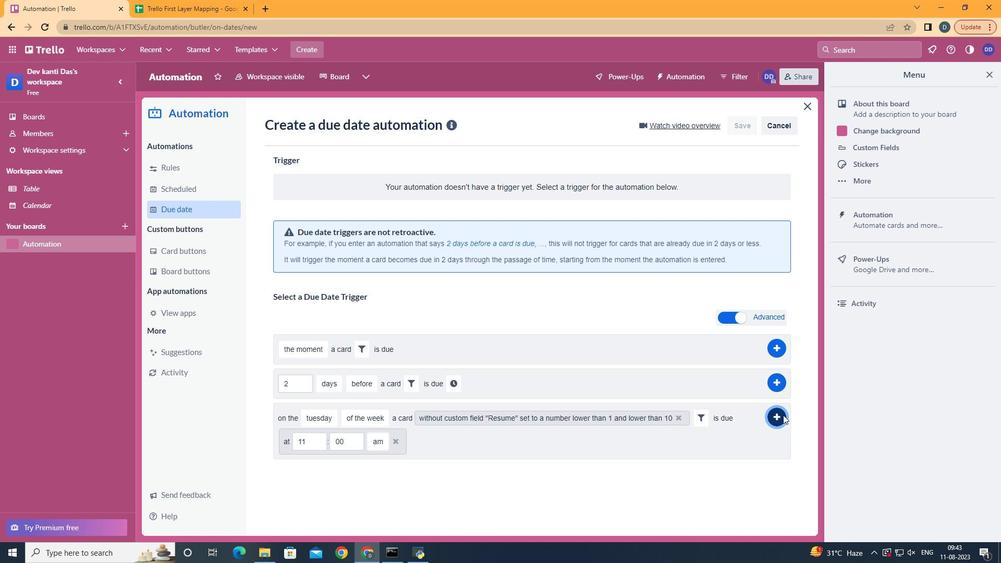 
Action: Mouse moved to (633, 189)
Screenshot: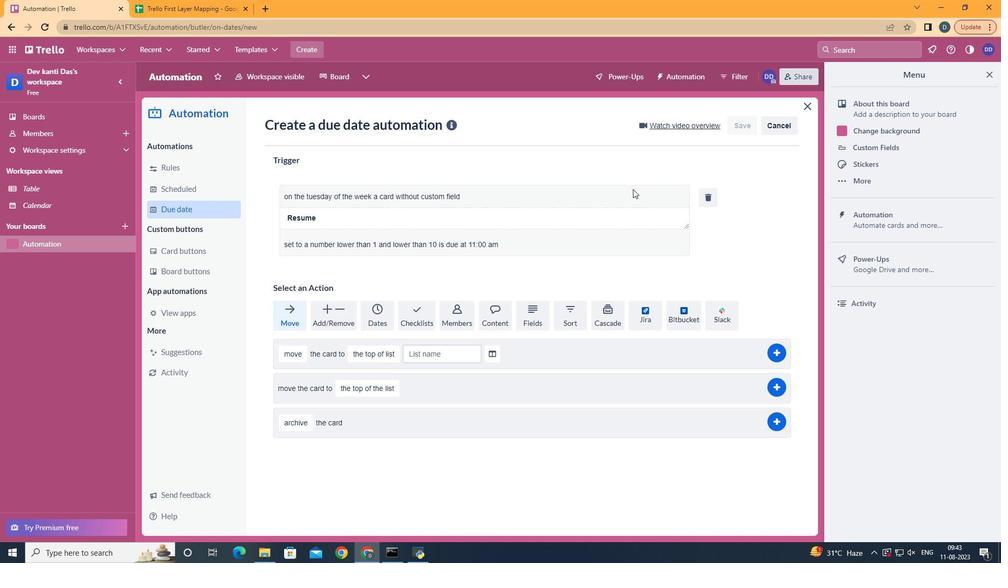 
